 Task: Add Applegate Organic Chicken & Apple Sausage to the cart.
Action: Mouse moved to (235, 112)
Screenshot: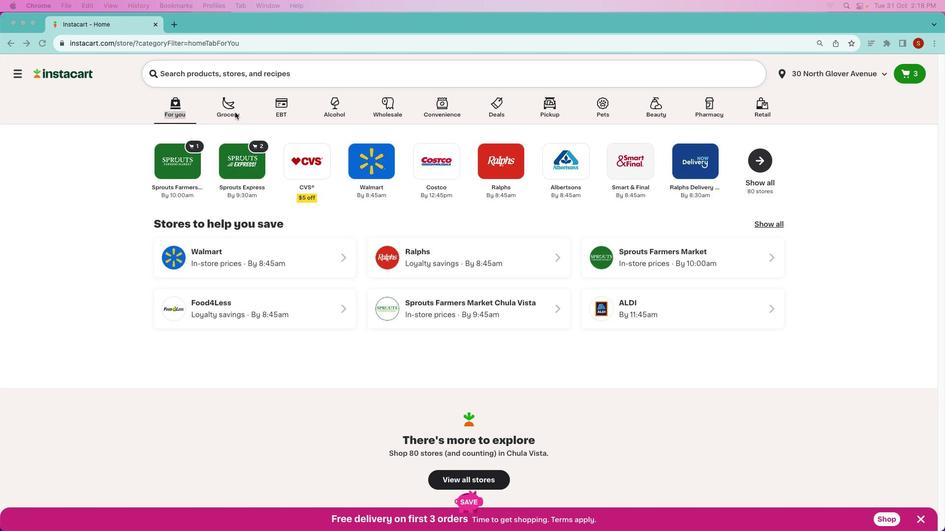 
Action: Mouse pressed left at (235, 112)
Screenshot: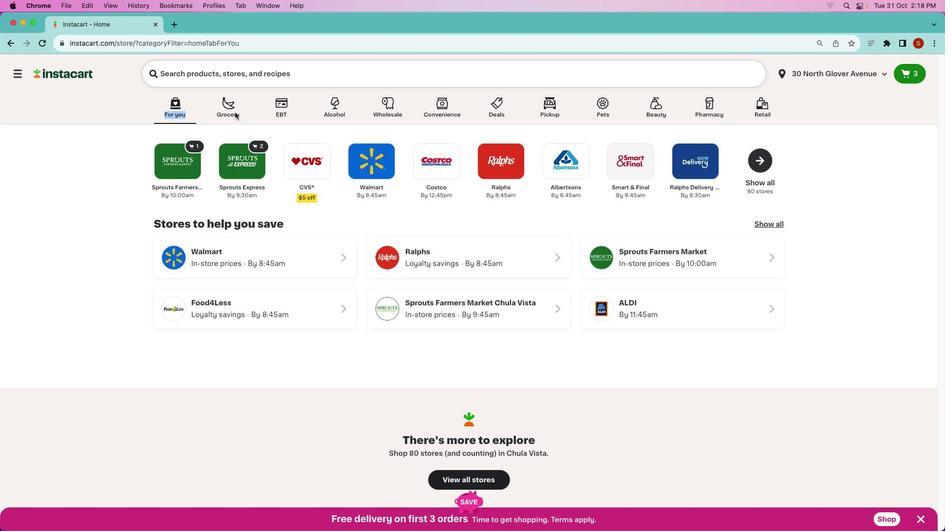 
Action: Mouse moved to (227, 104)
Screenshot: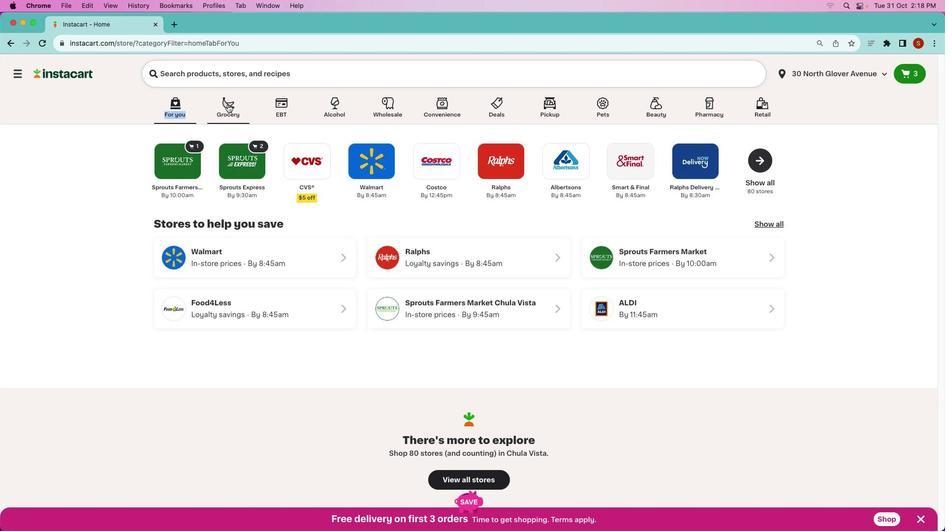 
Action: Mouse pressed left at (227, 104)
Screenshot: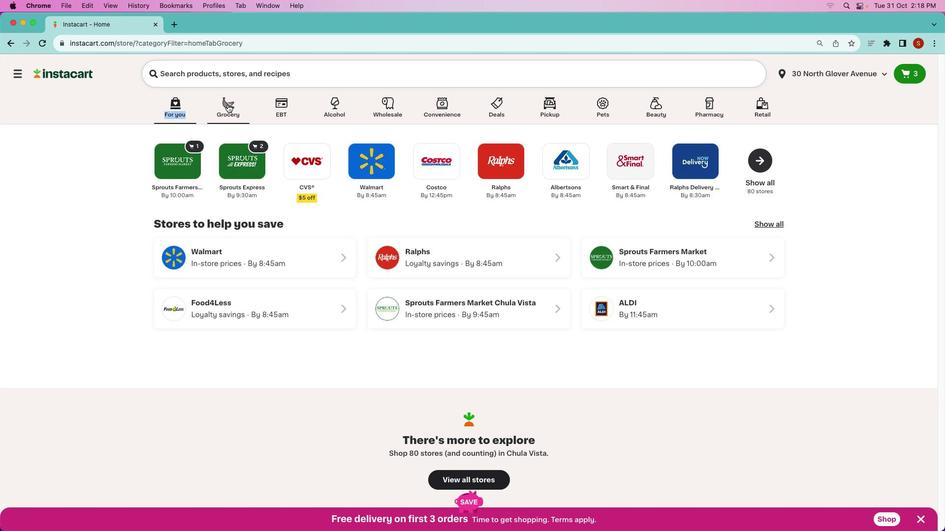 
Action: Mouse pressed left at (227, 104)
Screenshot: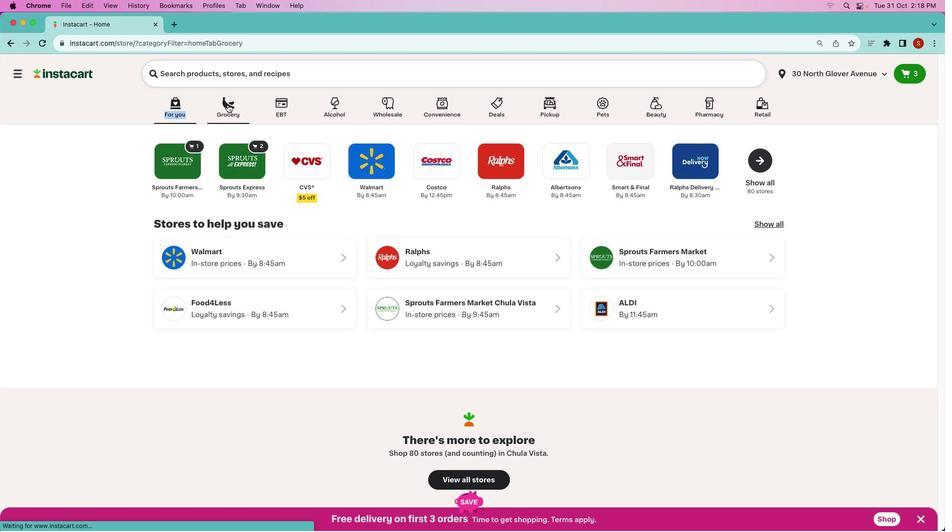 
Action: Mouse moved to (247, 149)
Screenshot: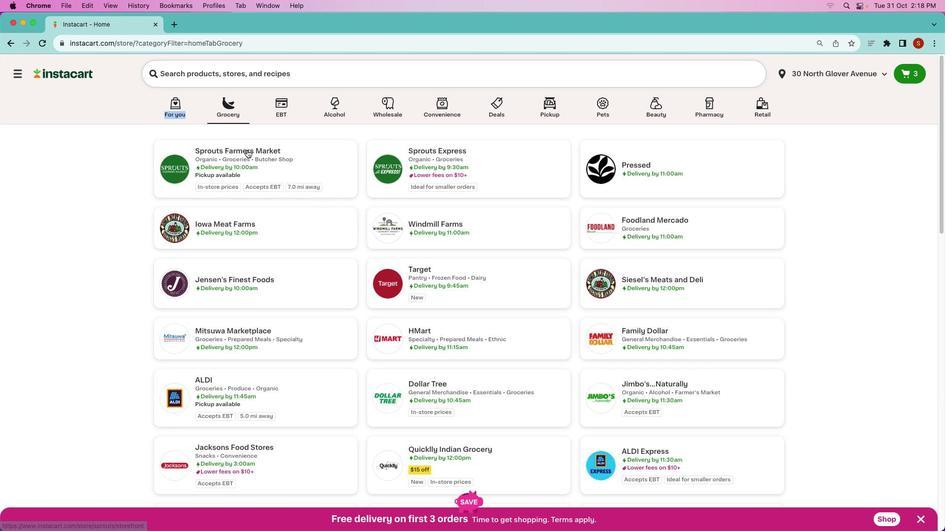 
Action: Mouse pressed left at (247, 149)
Screenshot: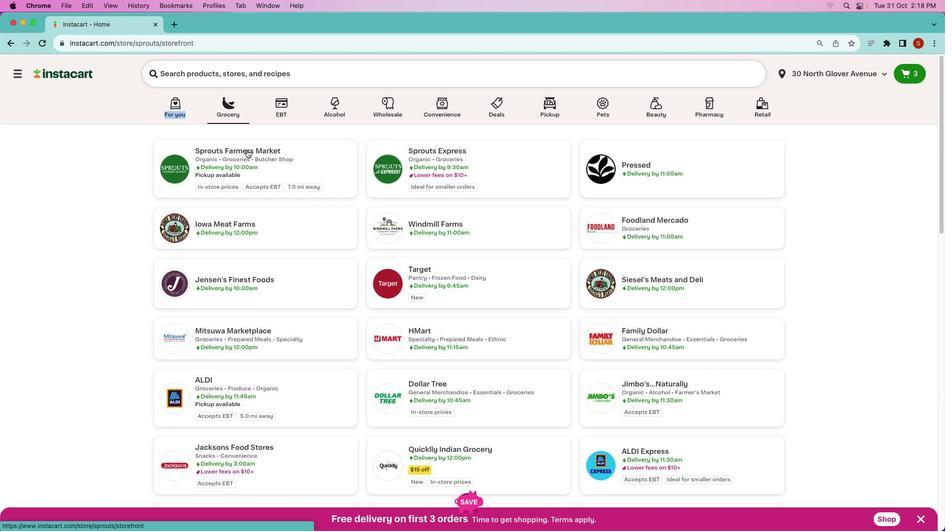 
Action: Mouse moved to (315, 105)
Screenshot: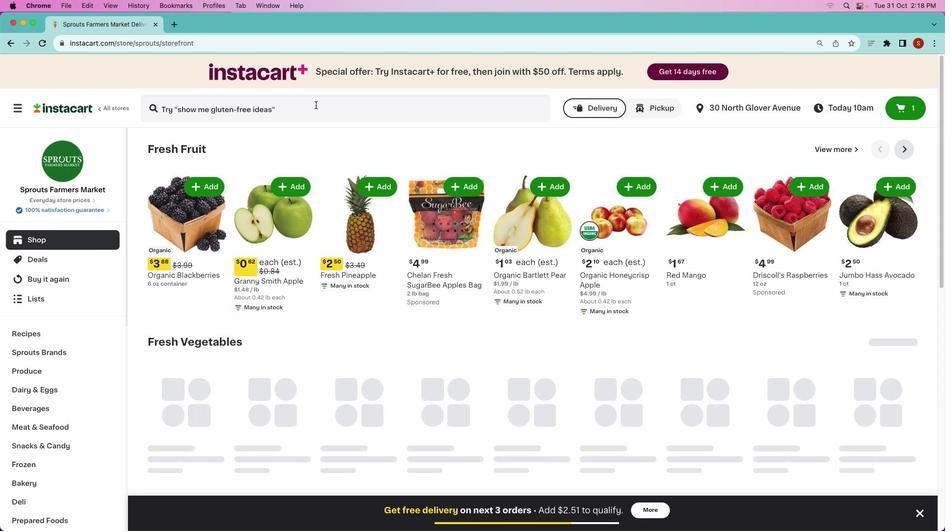 
Action: Mouse pressed left at (315, 105)
Screenshot: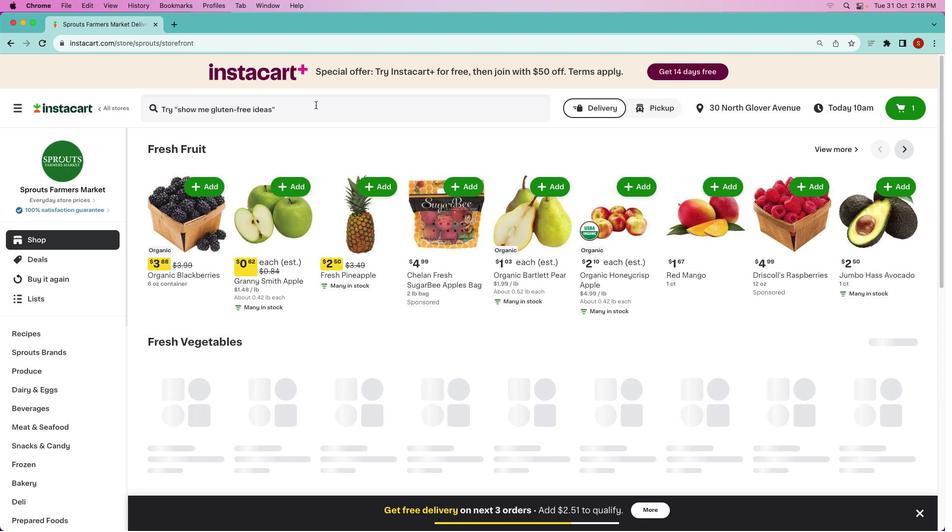 
Action: Key pressed Key.shift_r'A''p''p''l''e''g''a''t''e'Key.space'o''r''g''a''n''i''c'Key.space'c''h''i''c''k''e''n'Key.enter
Screenshot: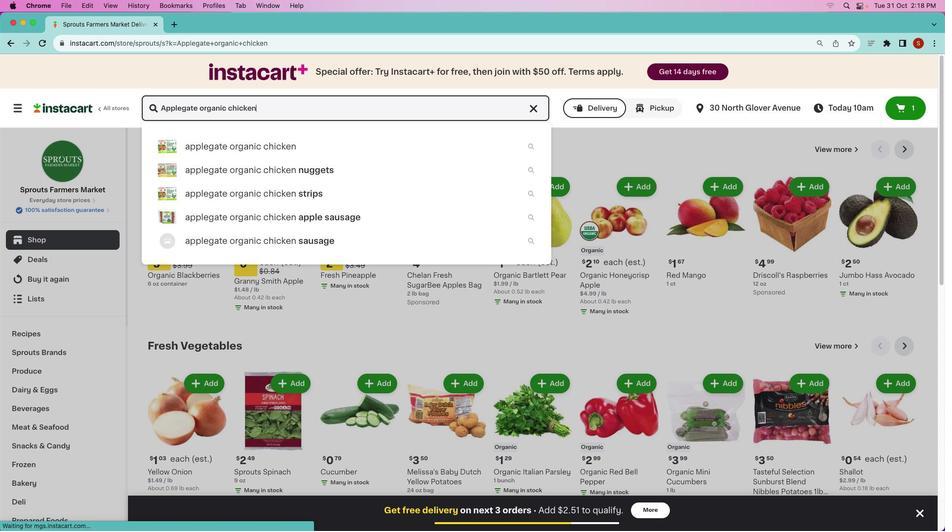 
Action: Mouse moved to (588, 202)
Screenshot: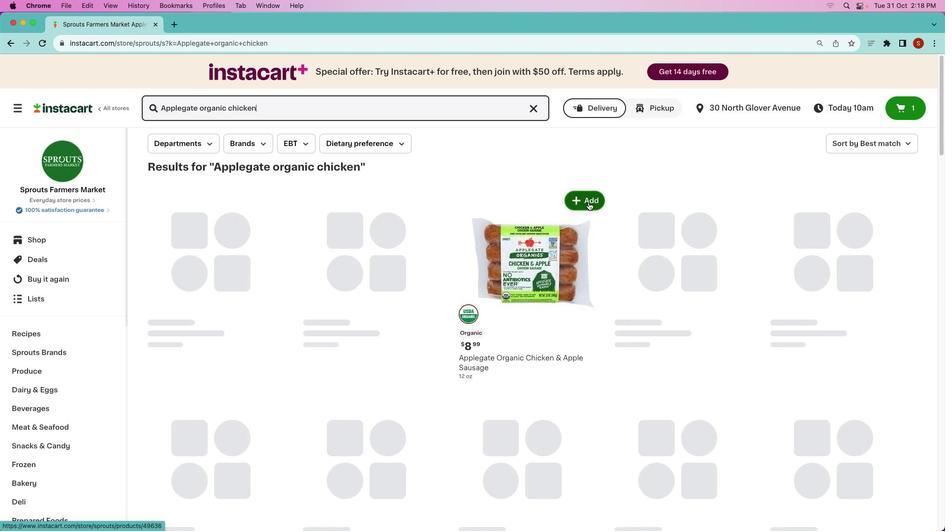 
Action: Mouse pressed left at (588, 202)
Screenshot: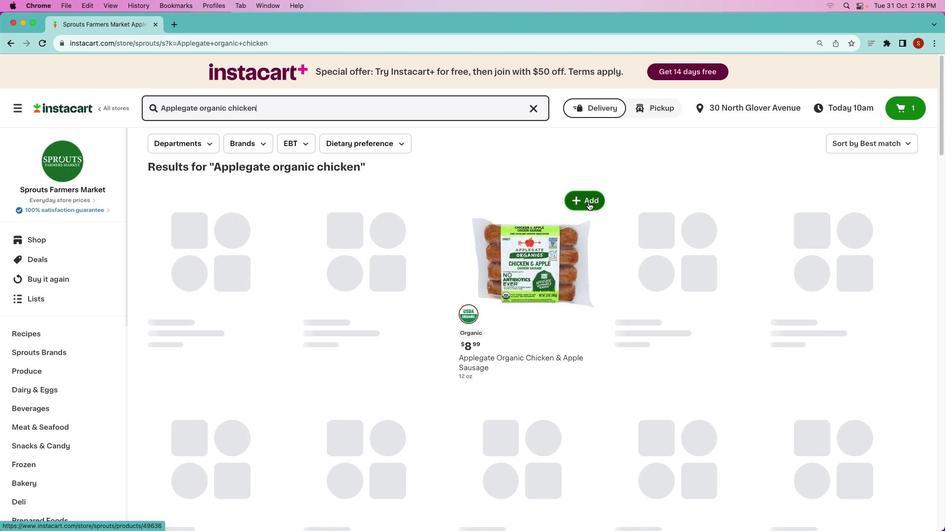 
Action: Mouse moved to (550, 288)
Screenshot: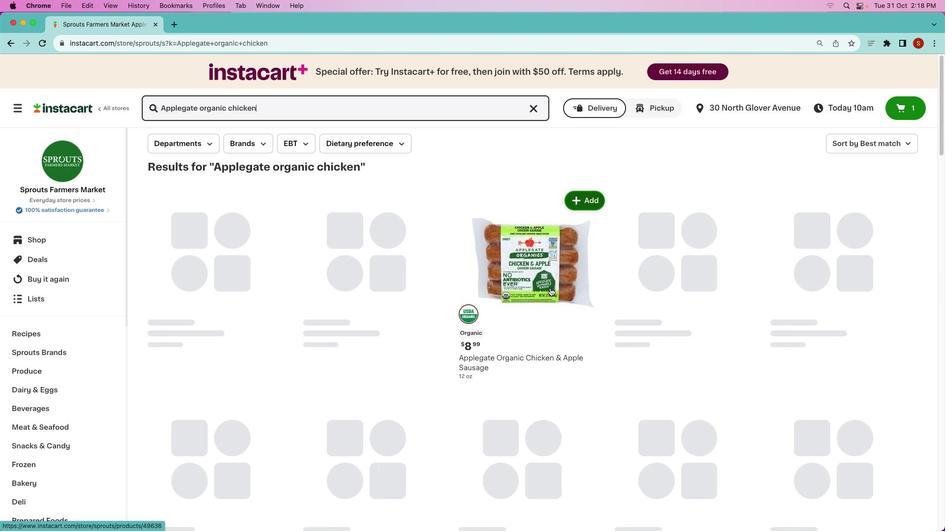 
